 Task: Hide cookie banner on your booking page.
Action: Mouse moved to (942, 265)
Screenshot: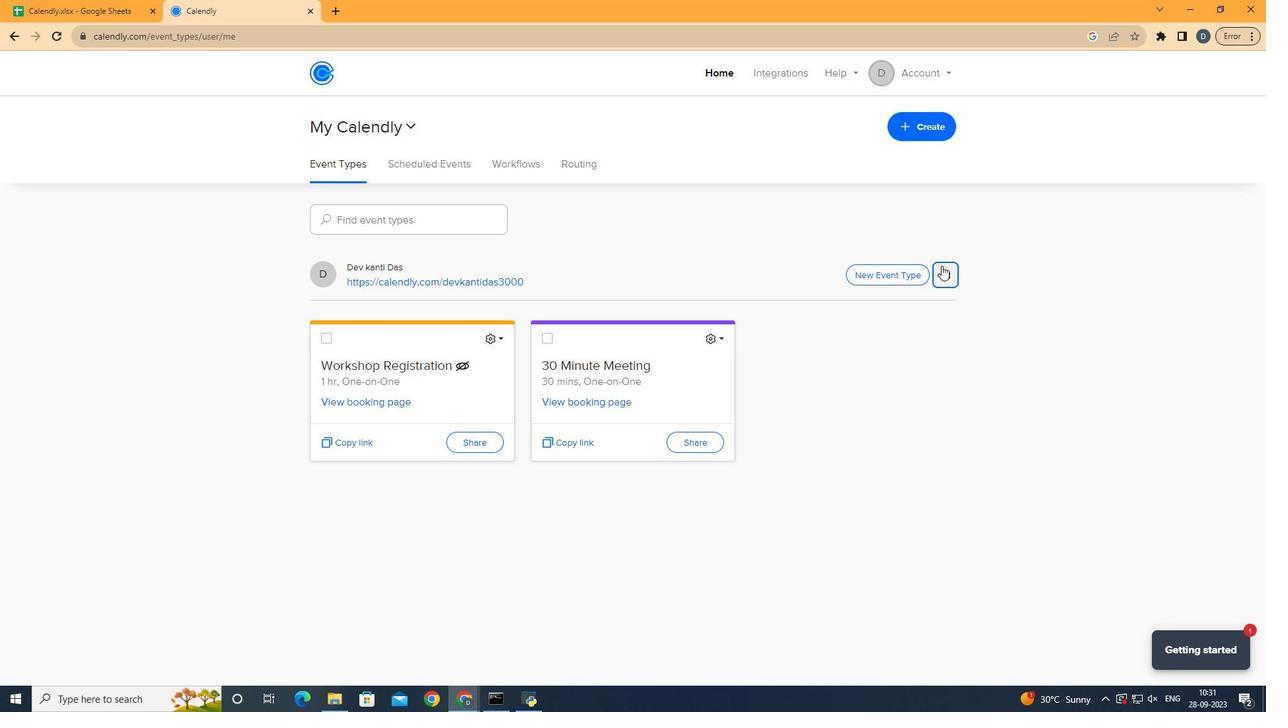 
Action: Mouse pressed left at (942, 265)
Screenshot: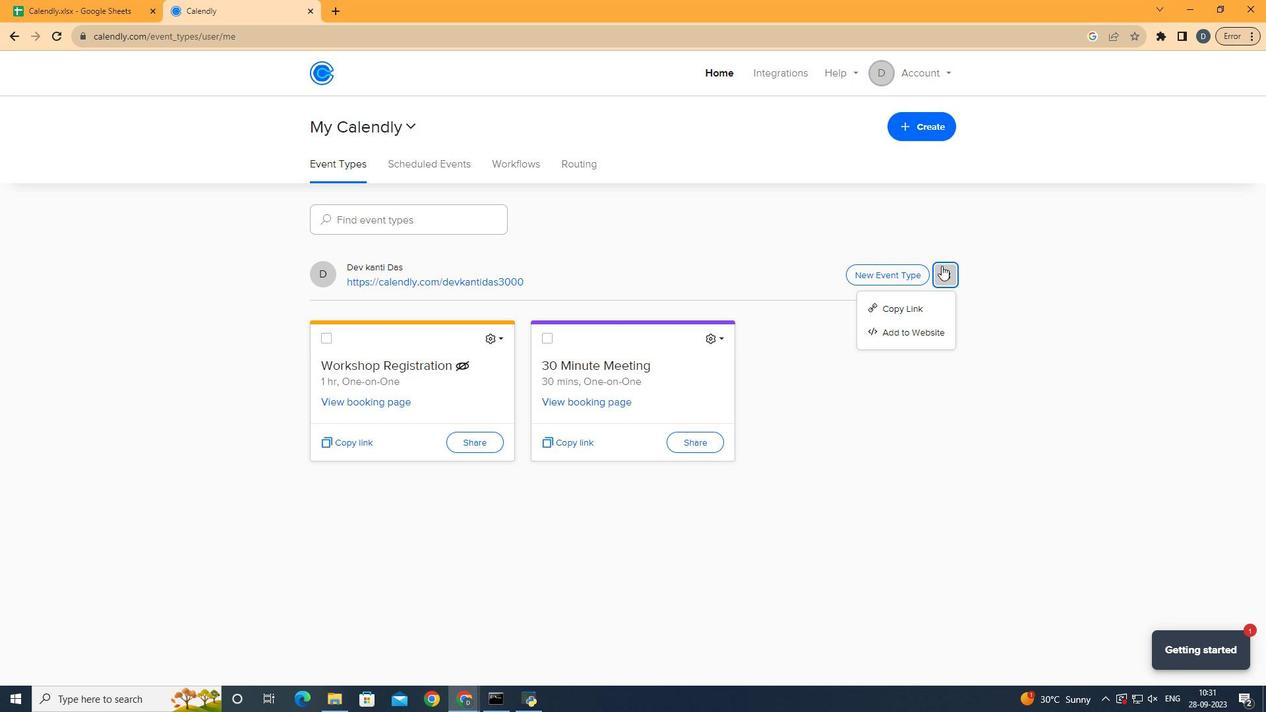 
Action: Mouse moved to (930, 331)
Screenshot: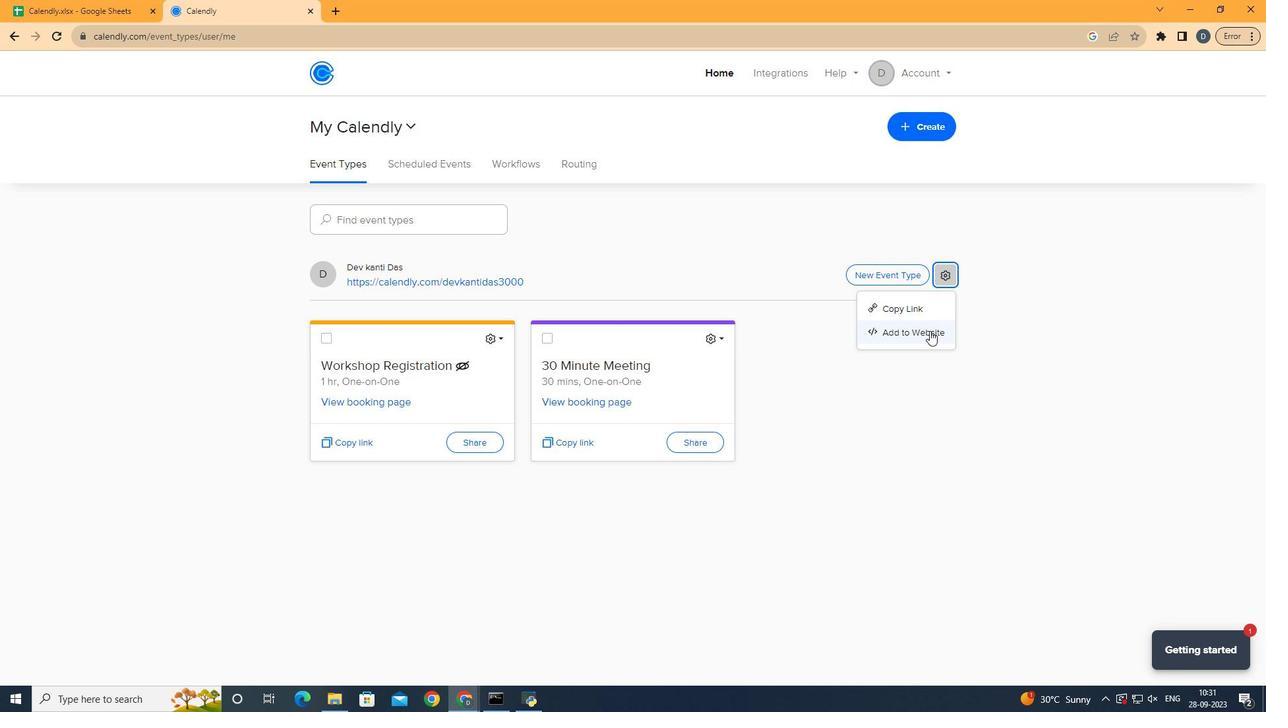 
Action: Mouse pressed left at (930, 331)
Screenshot: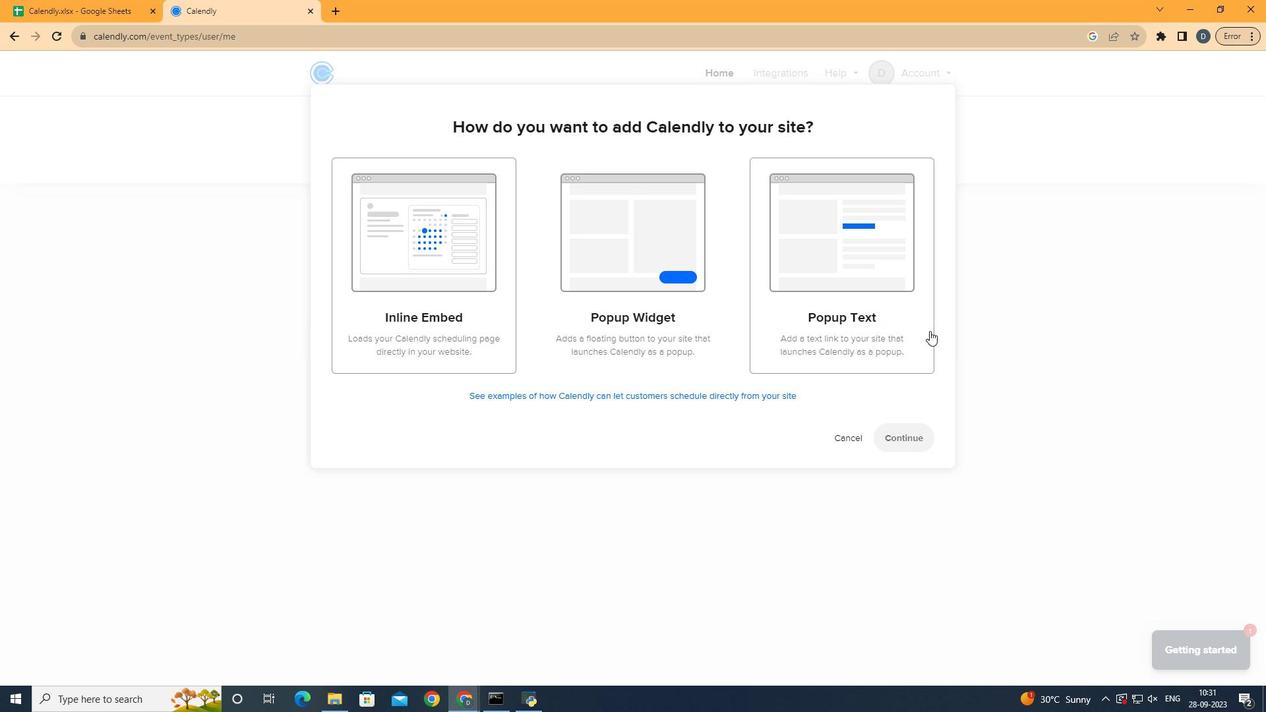 
Action: Mouse moved to (624, 275)
Screenshot: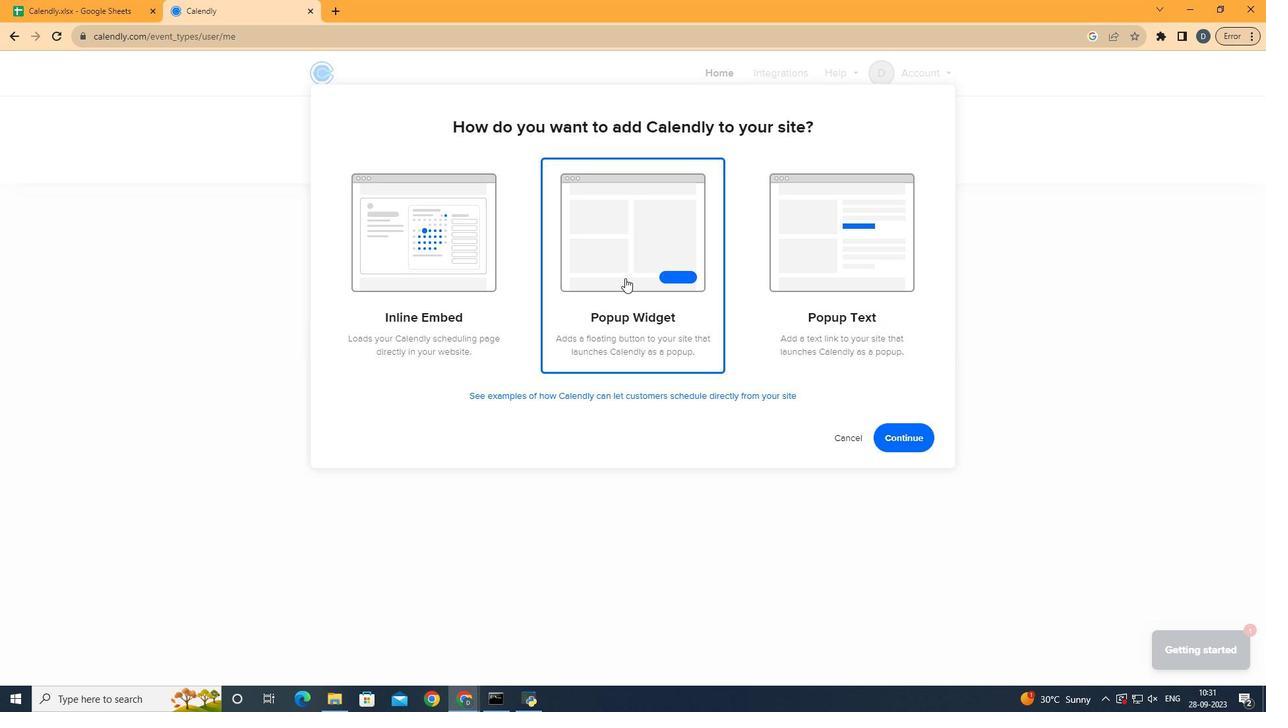 
Action: Mouse pressed left at (624, 275)
Screenshot: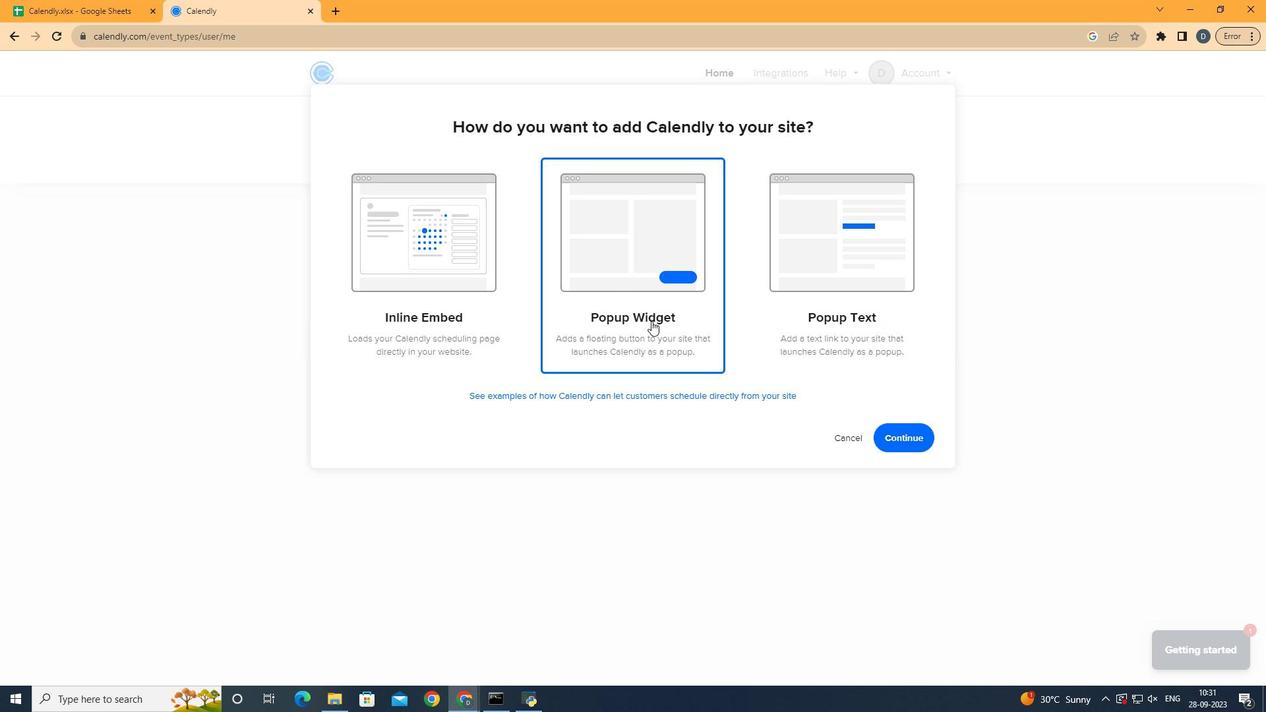 
Action: Mouse moved to (891, 437)
Screenshot: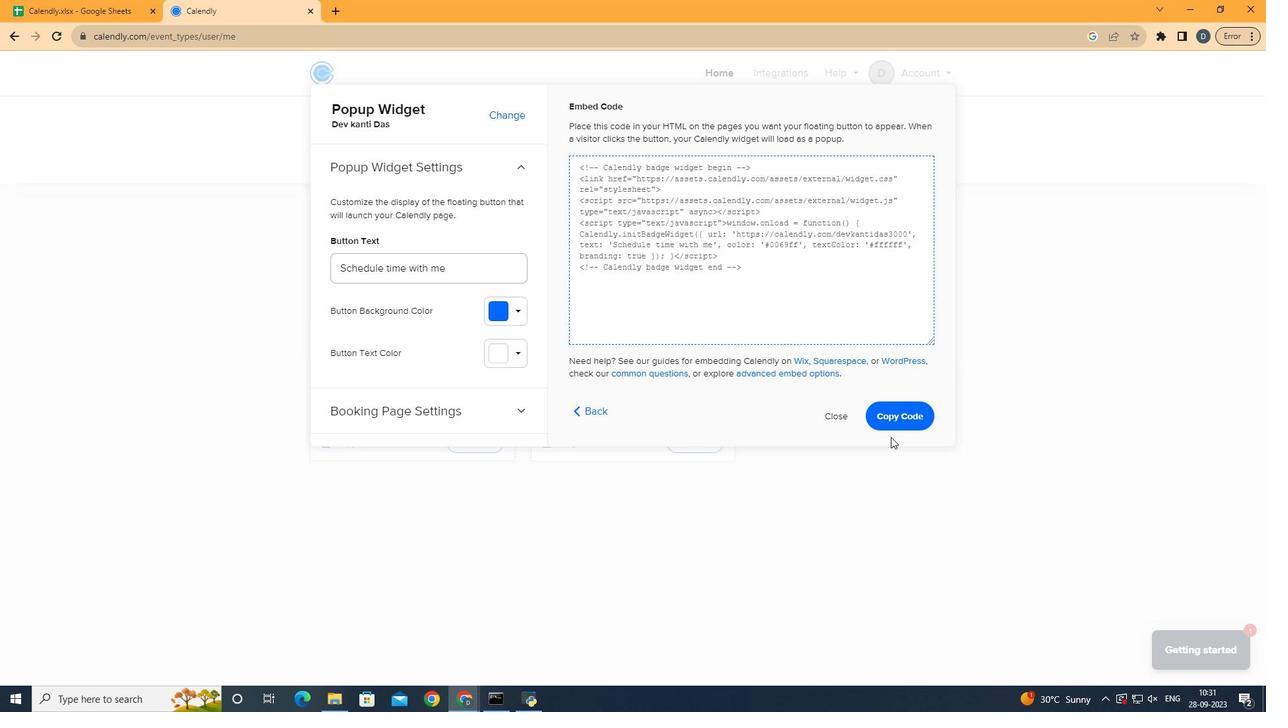 
Action: Mouse pressed left at (891, 437)
Screenshot: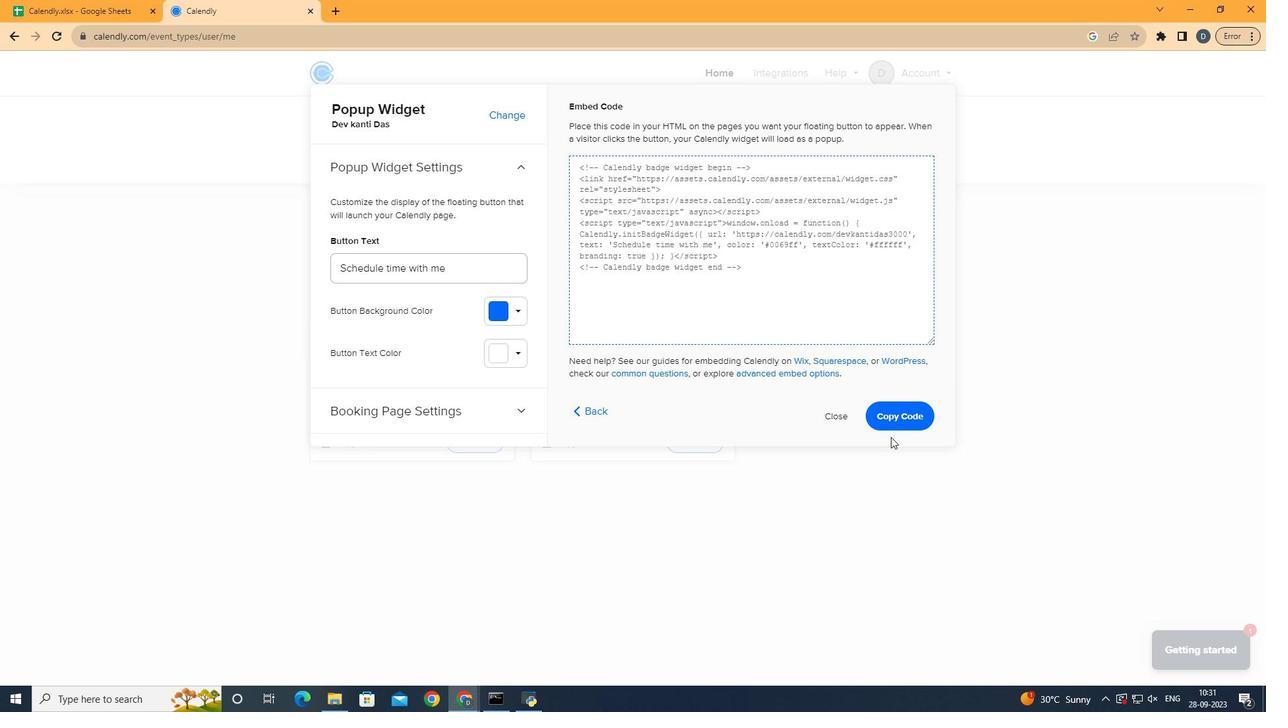
Action: Mouse moved to (465, 430)
Screenshot: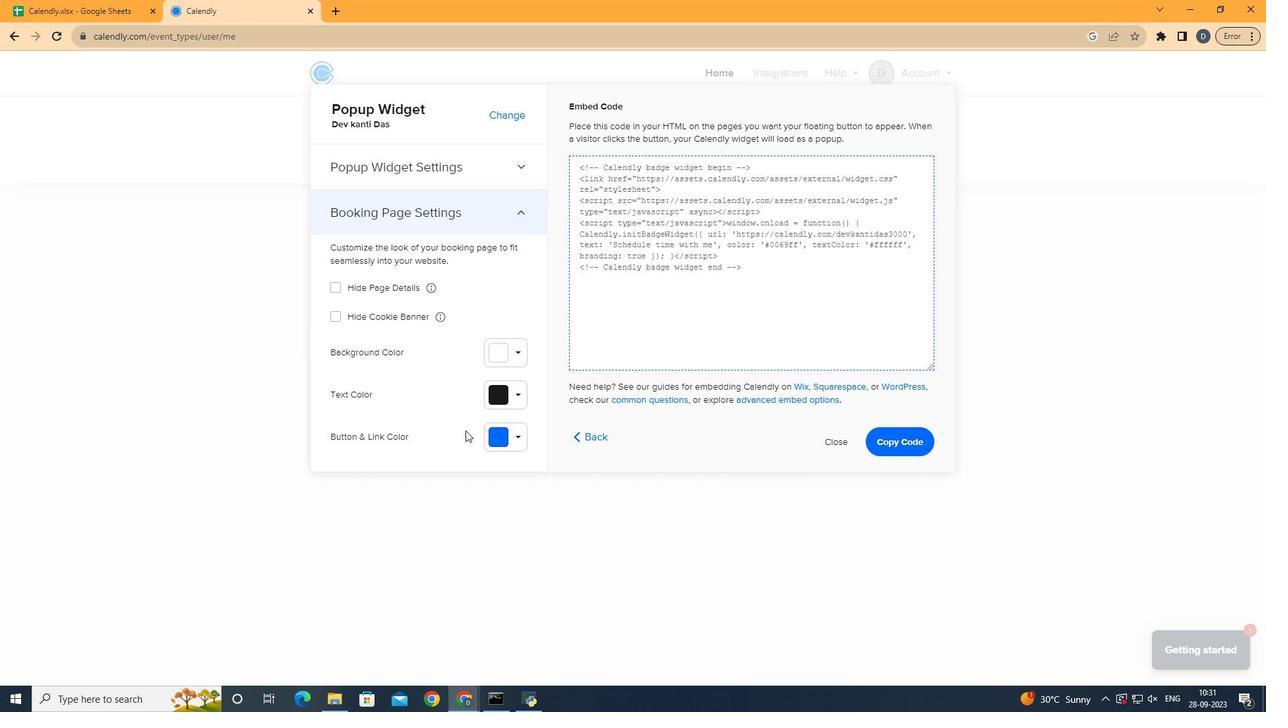 
Action: Mouse pressed left at (465, 430)
Screenshot: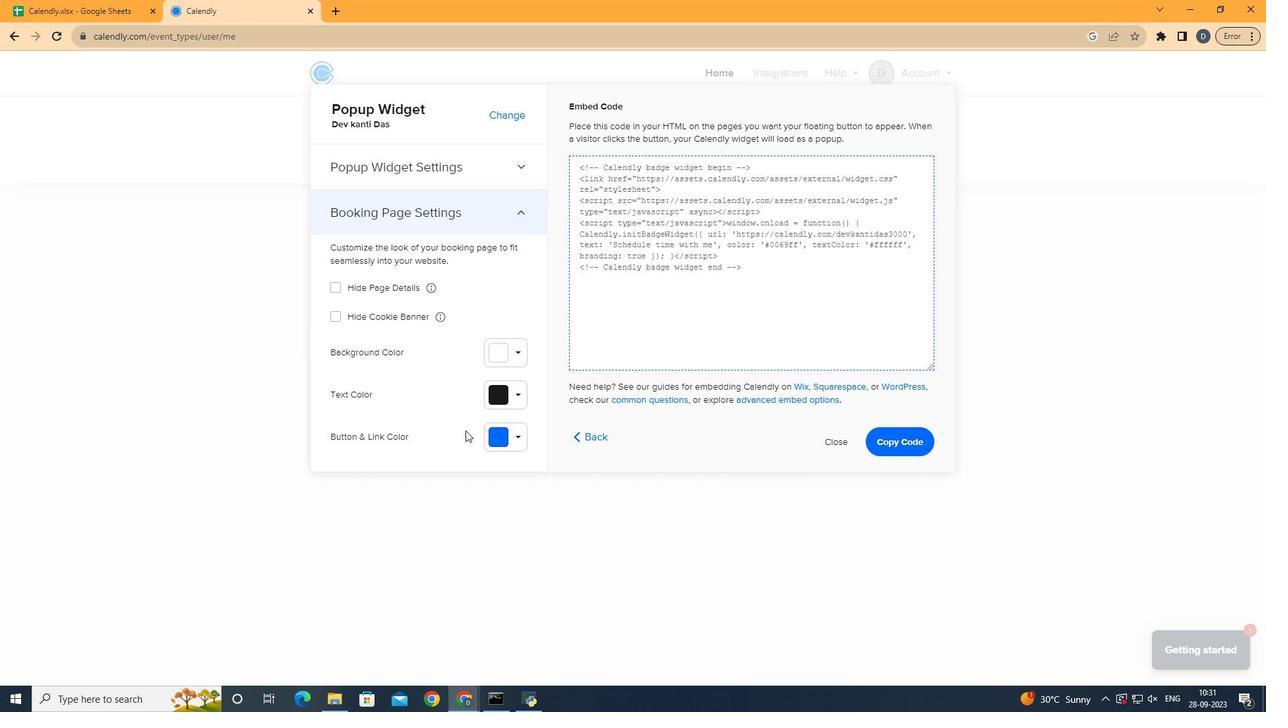 
Action: Mouse moved to (409, 314)
Screenshot: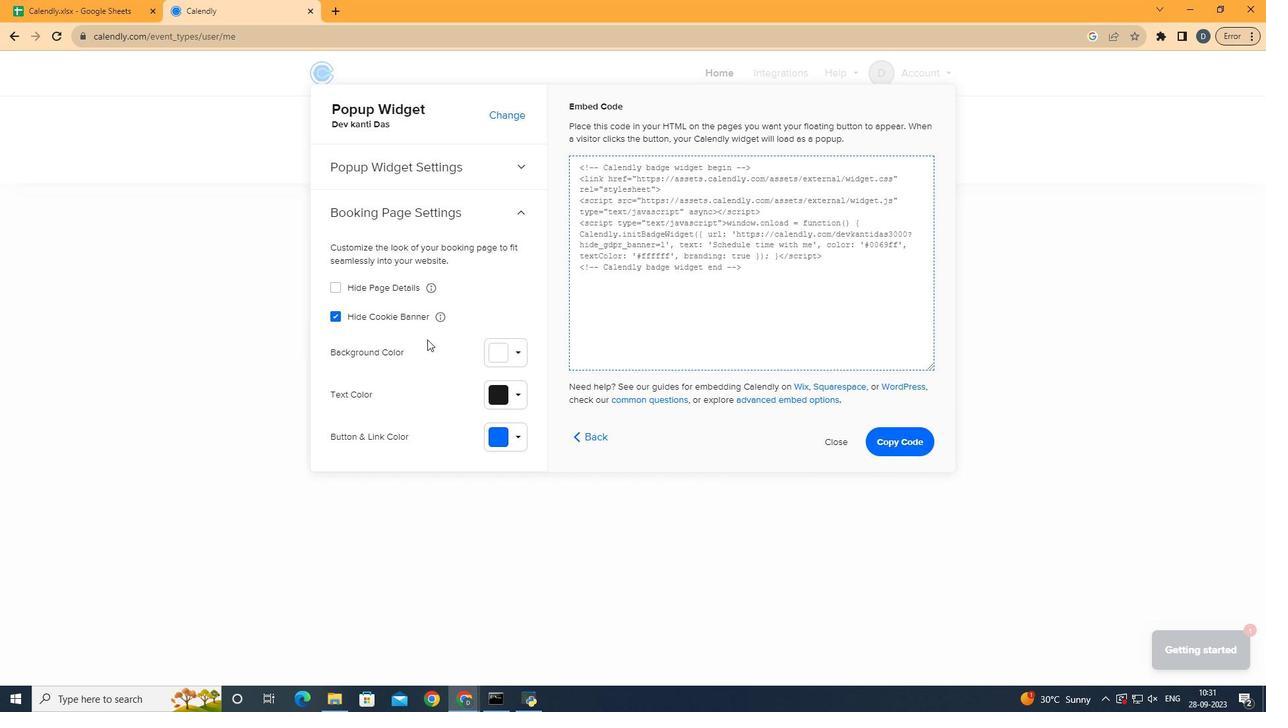 
Action: Mouse pressed left at (409, 314)
Screenshot: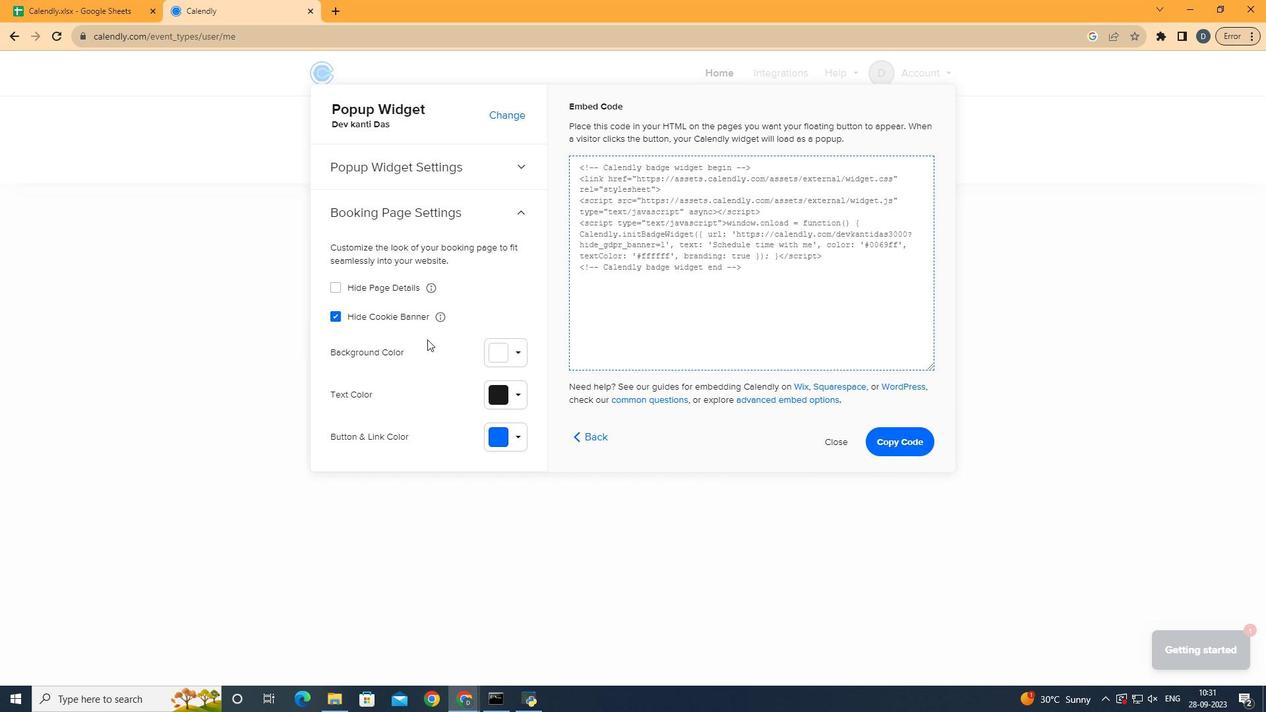 
Action: Mouse moved to (720, 440)
Screenshot: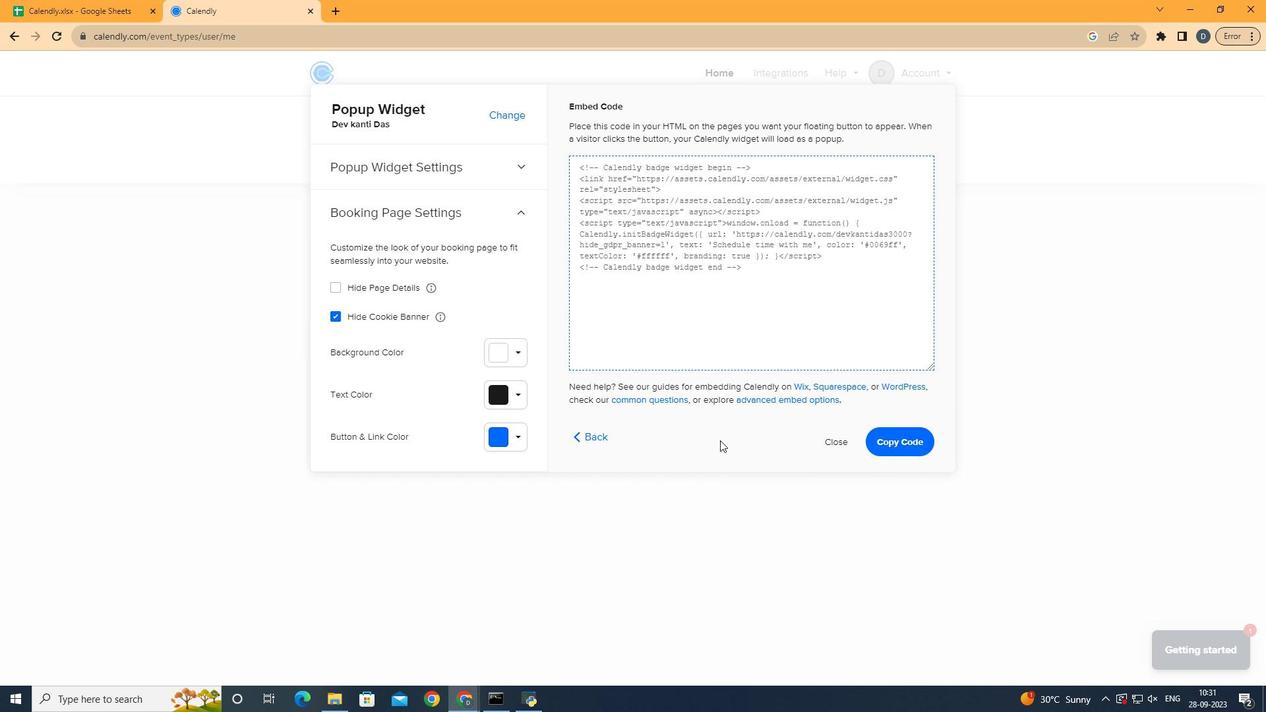 
